 Task: Enable public transport information for Shell Knob, Missouri, US.
Action: Mouse moved to (619, 135)
Screenshot: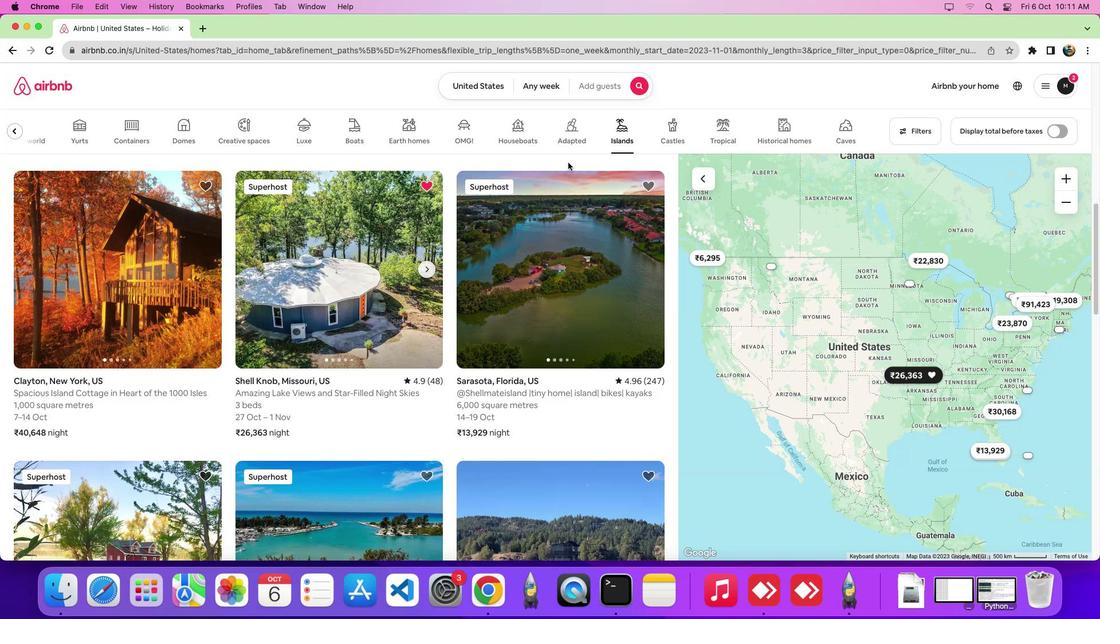 
Action: Mouse pressed left at (619, 135)
Screenshot: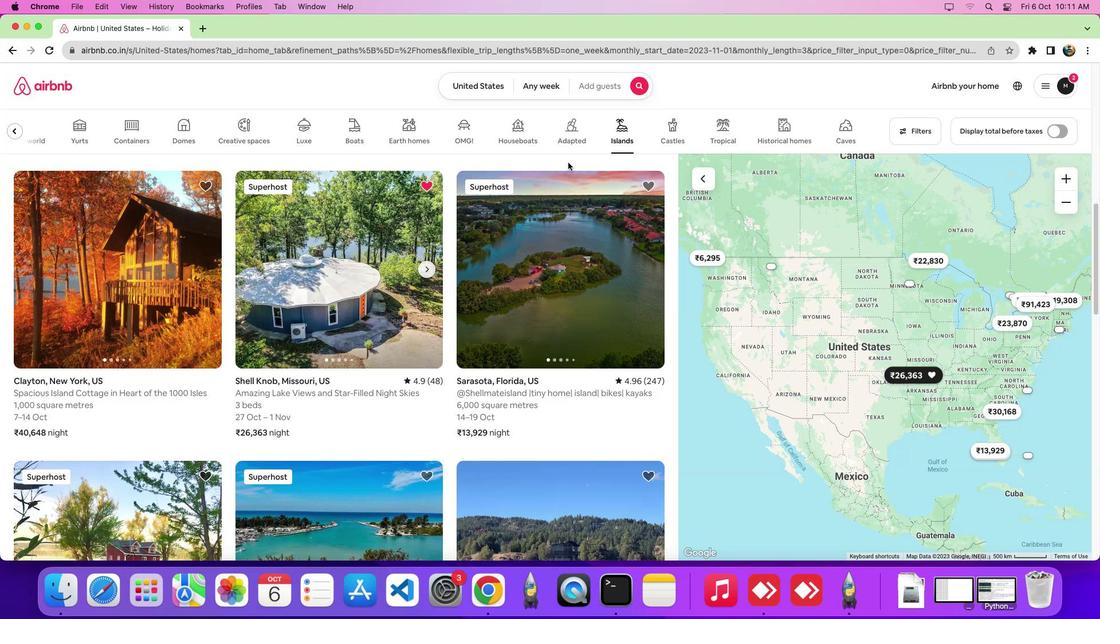 
Action: Mouse moved to (335, 248)
Screenshot: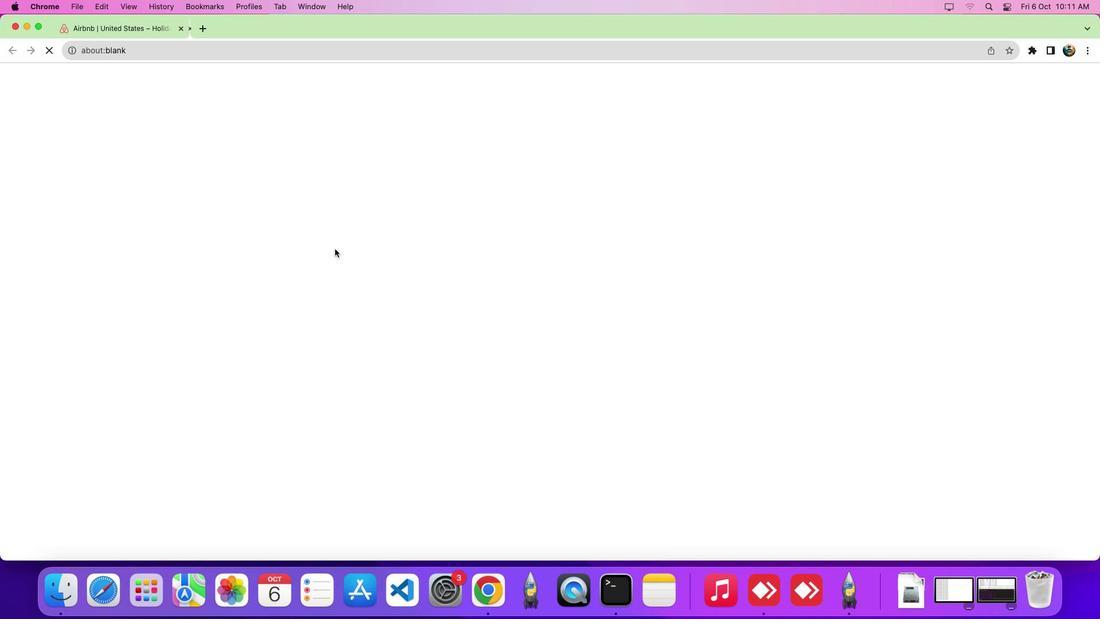 
Action: Mouse pressed left at (335, 248)
Screenshot: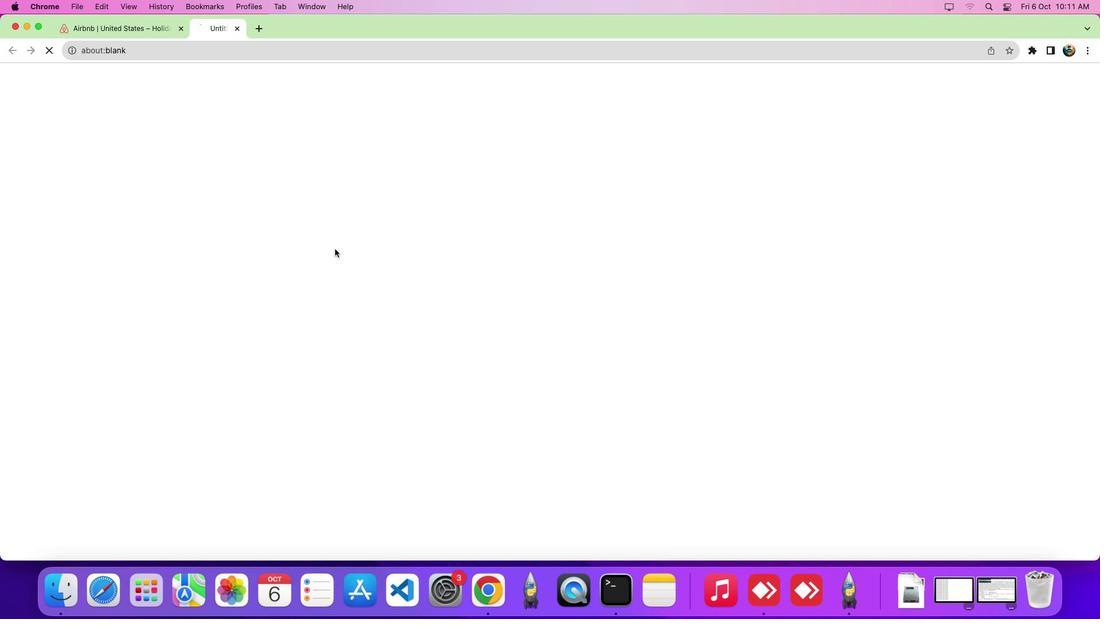 
Action: Mouse moved to (605, 271)
Screenshot: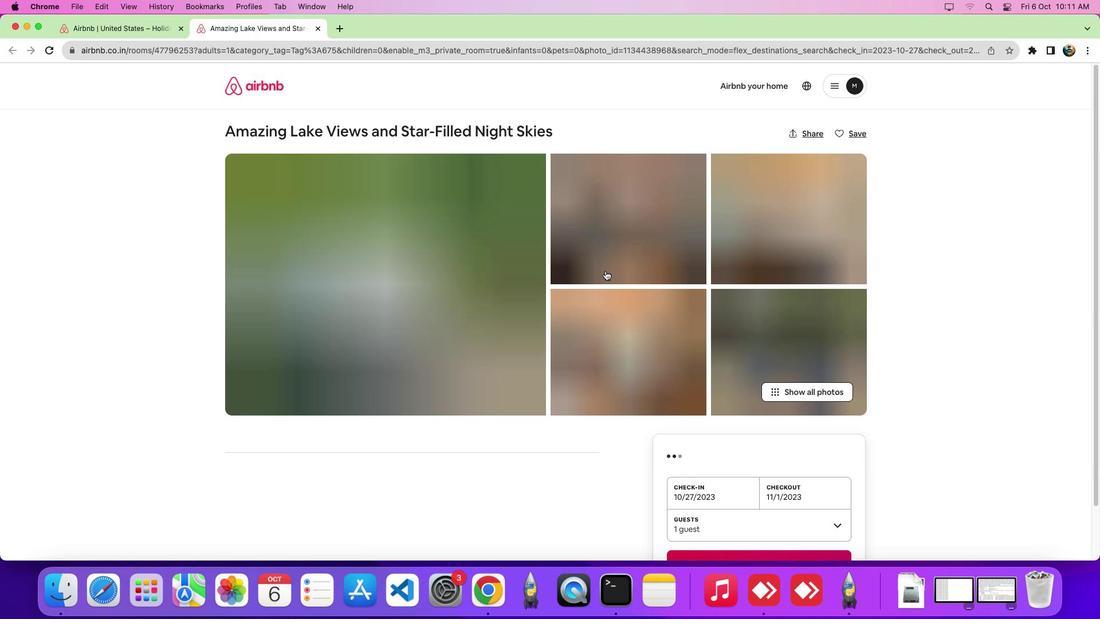 
Action: Mouse scrolled (605, 271) with delta (0, 0)
Screenshot: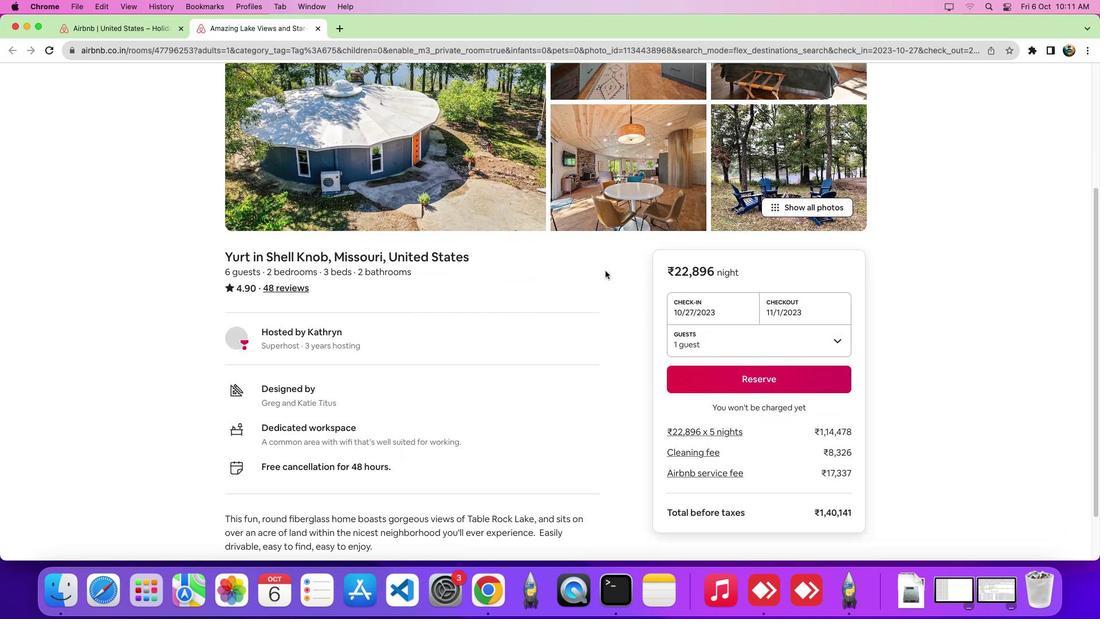 
Action: Mouse scrolled (605, 271) with delta (0, 0)
Screenshot: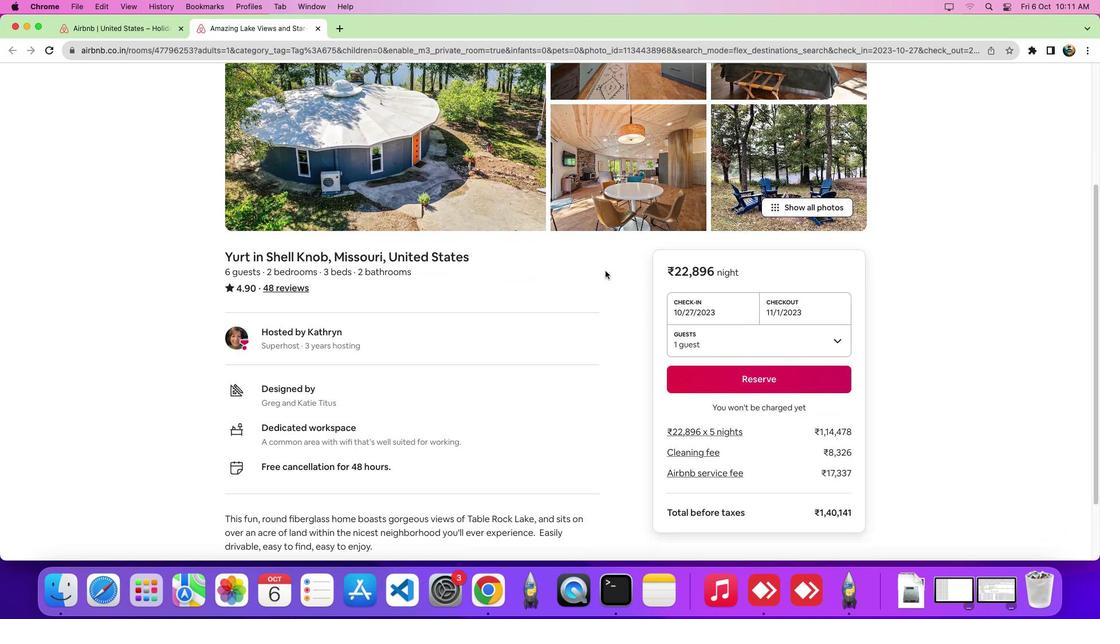 
Action: Mouse scrolled (605, 271) with delta (0, -5)
Screenshot: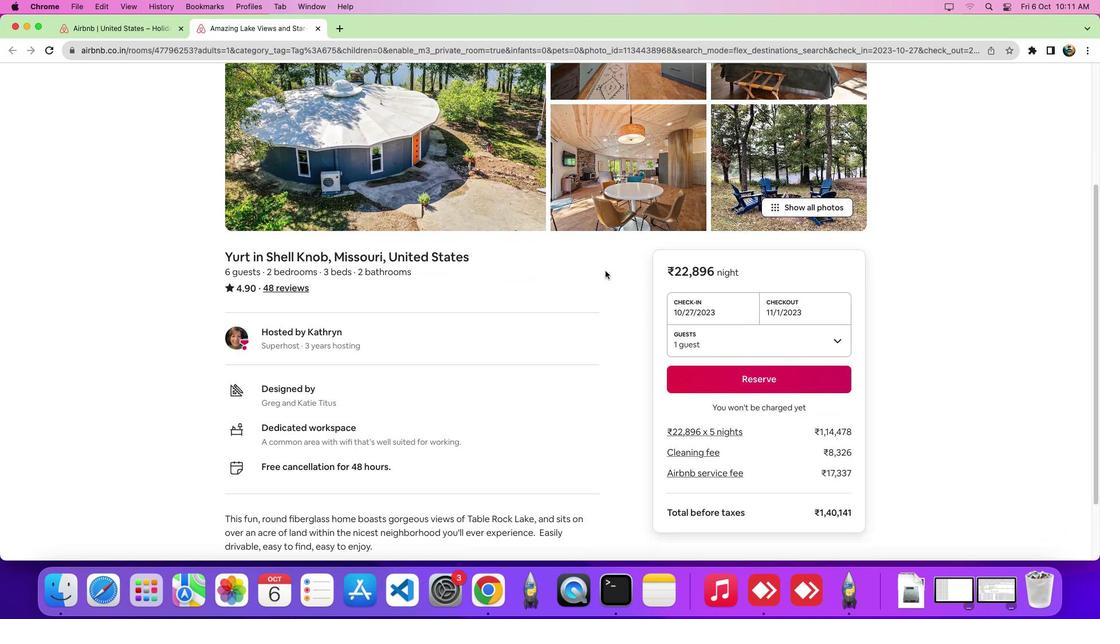 
Action: Mouse scrolled (605, 271) with delta (0, -8)
Screenshot: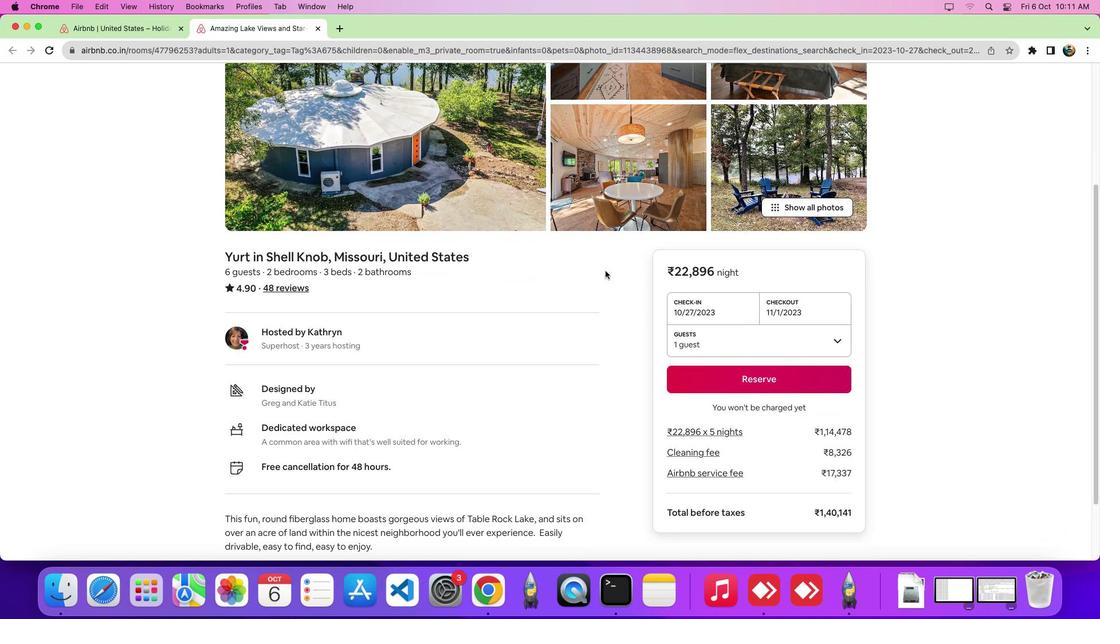 
Action: Mouse scrolled (605, 271) with delta (0, -8)
Screenshot: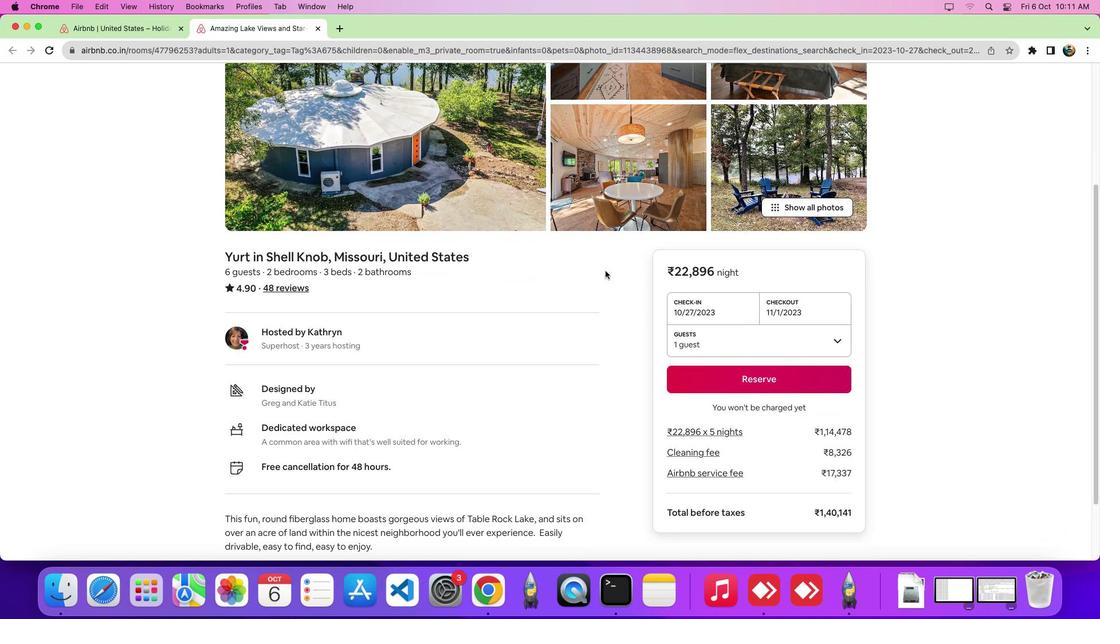 
Action: Mouse moved to (601, 269)
Screenshot: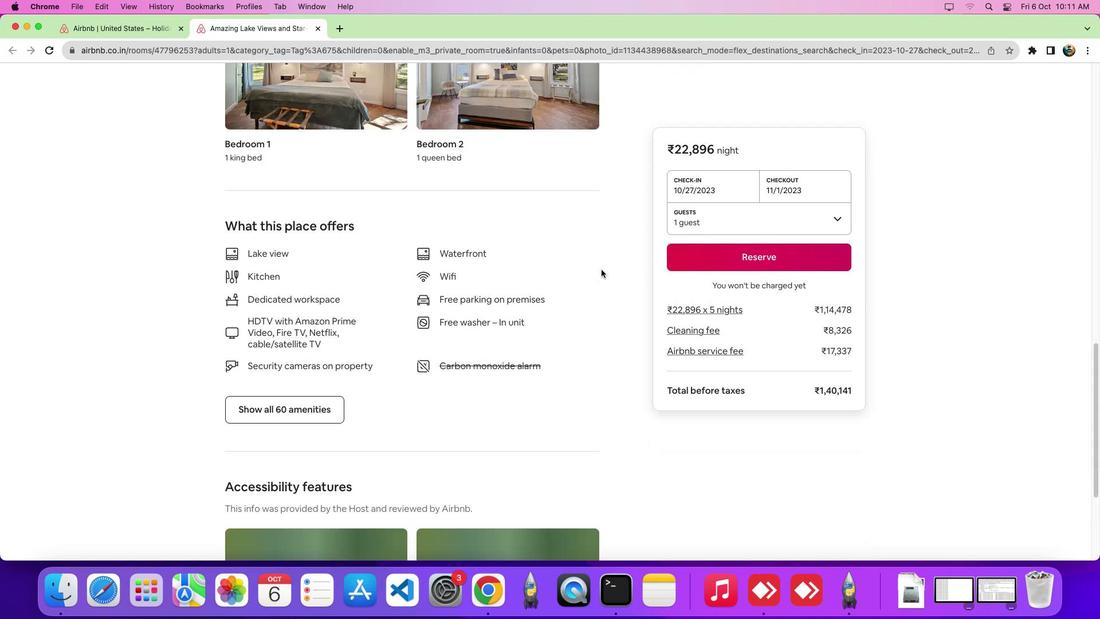 
Action: Mouse scrolled (601, 269) with delta (0, 0)
Screenshot: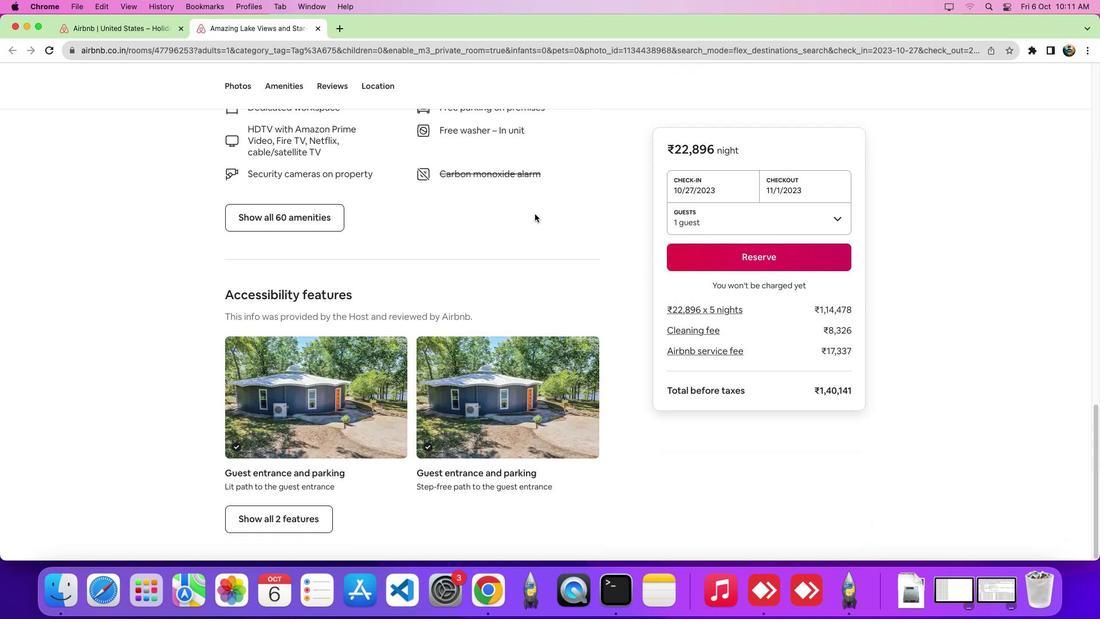
Action: Mouse scrolled (601, 269) with delta (0, -1)
Screenshot: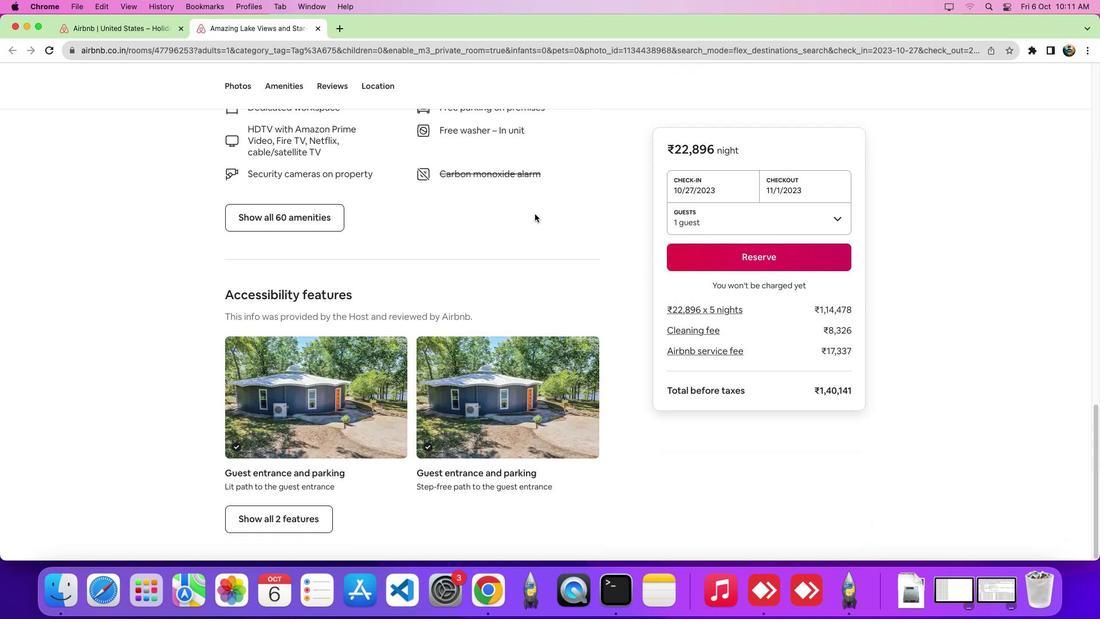 
Action: Mouse scrolled (601, 269) with delta (0, -5)
Screenshot: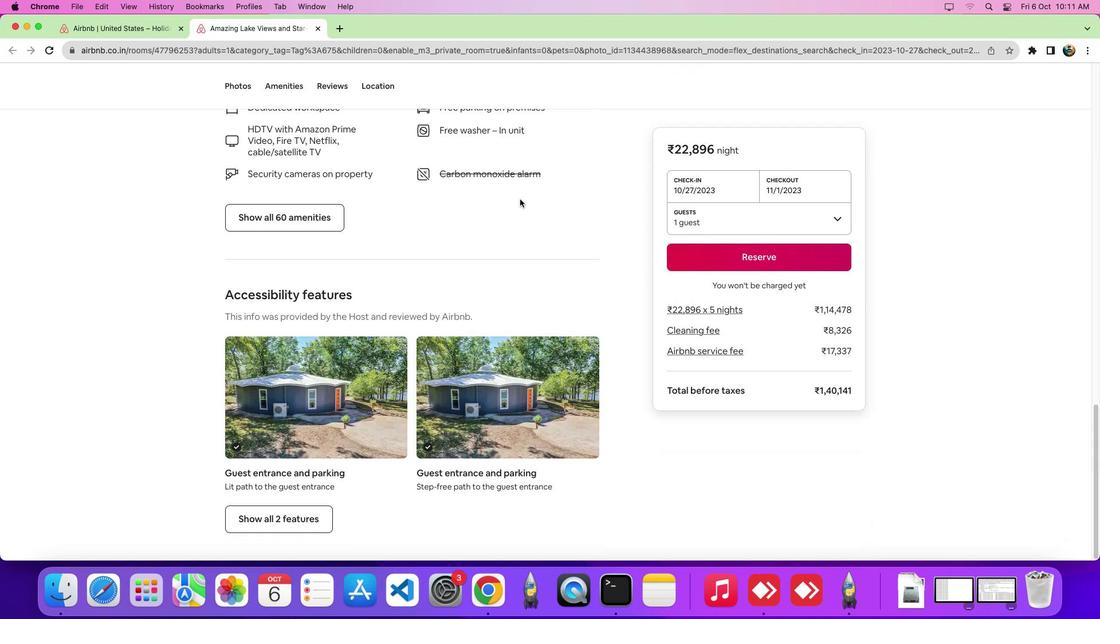 
Action: Mouse scrolled (601, 269) with delta (0, -8)
Screenshot: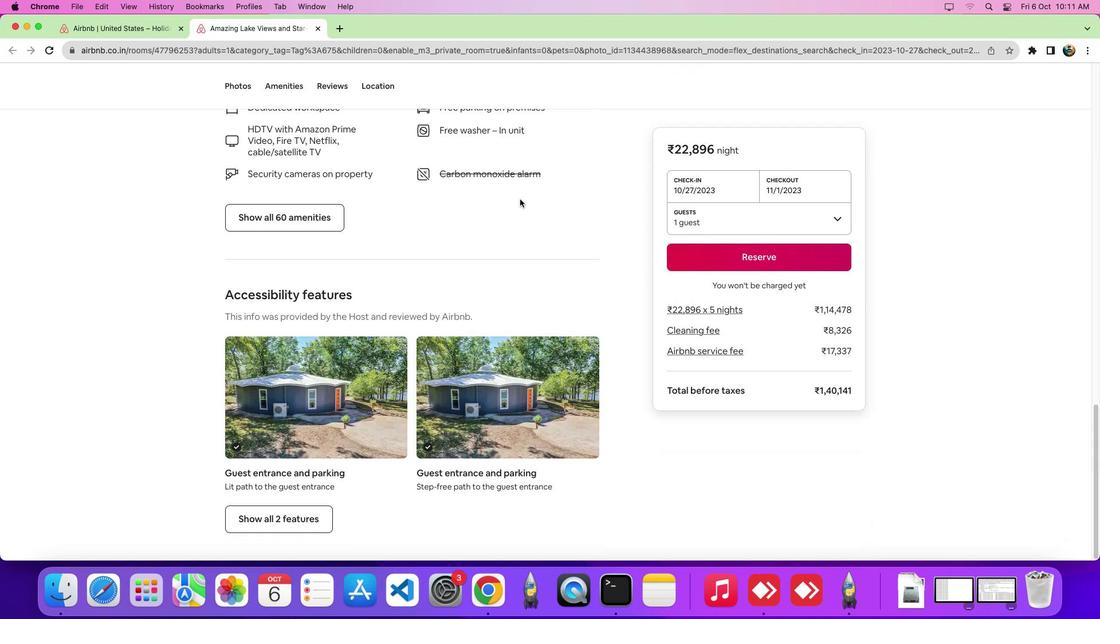 
Action: Mouse scrolled (601, 269) with delta (0, -8)
Screenshot: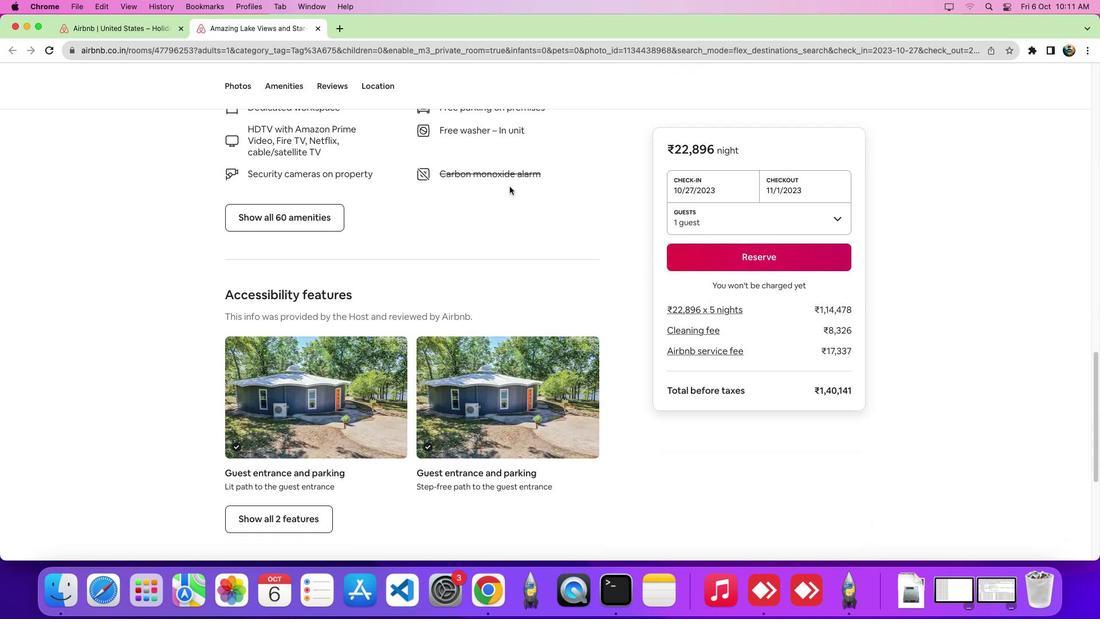 
Action: Mouse moved to (384, 87)
Screenshot: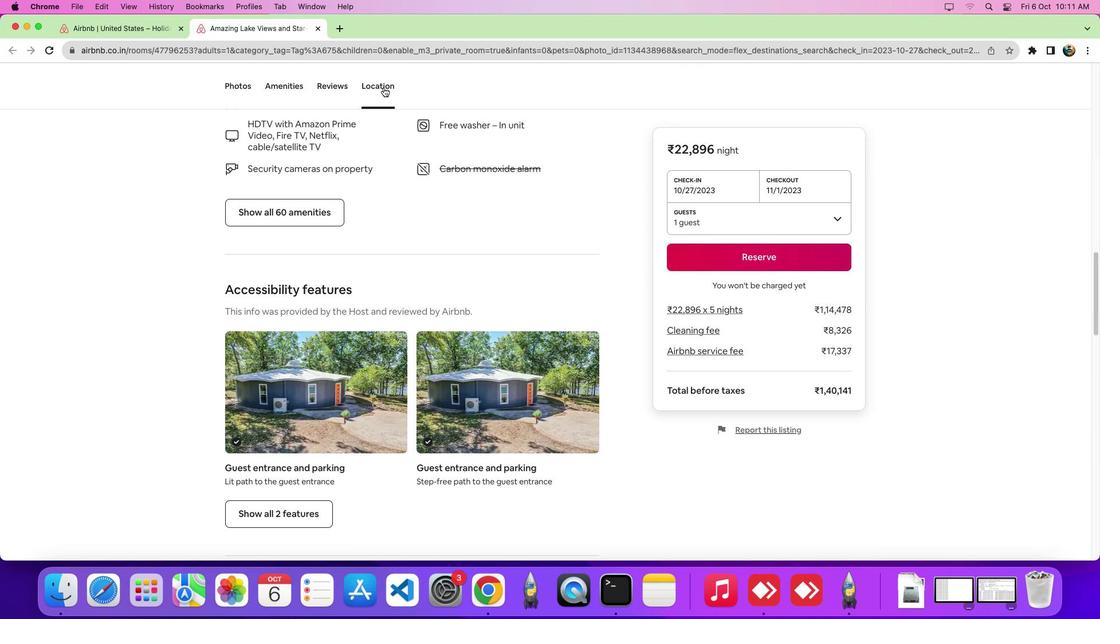 
Action: Mouse pressed left at (384, 87)
Screenshot: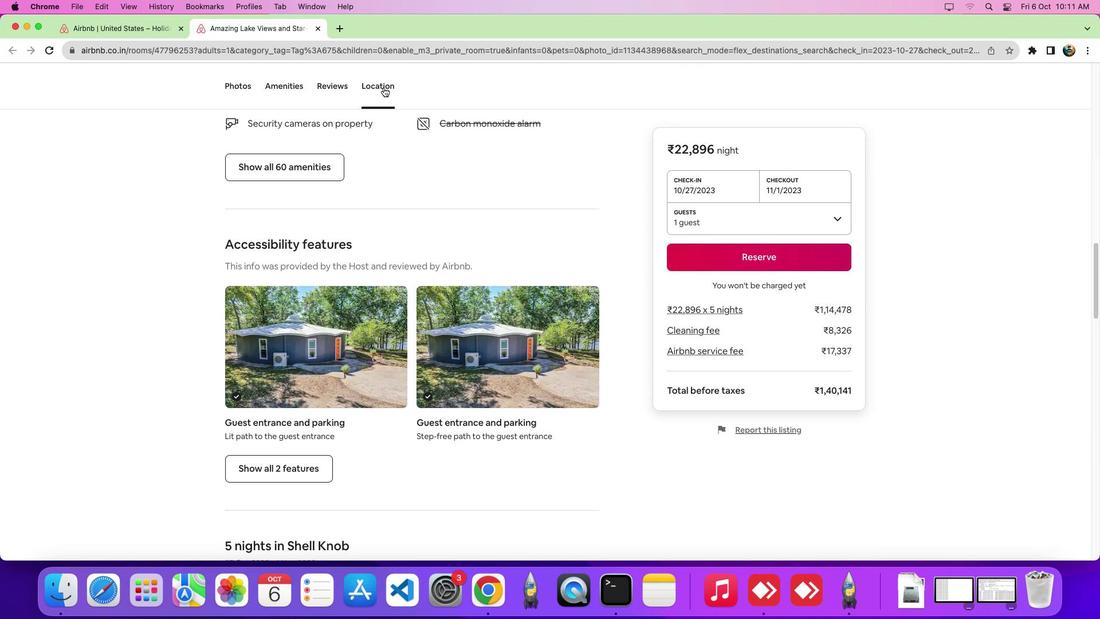 
Action: Mouse moved to (737, 240)
Screenshot: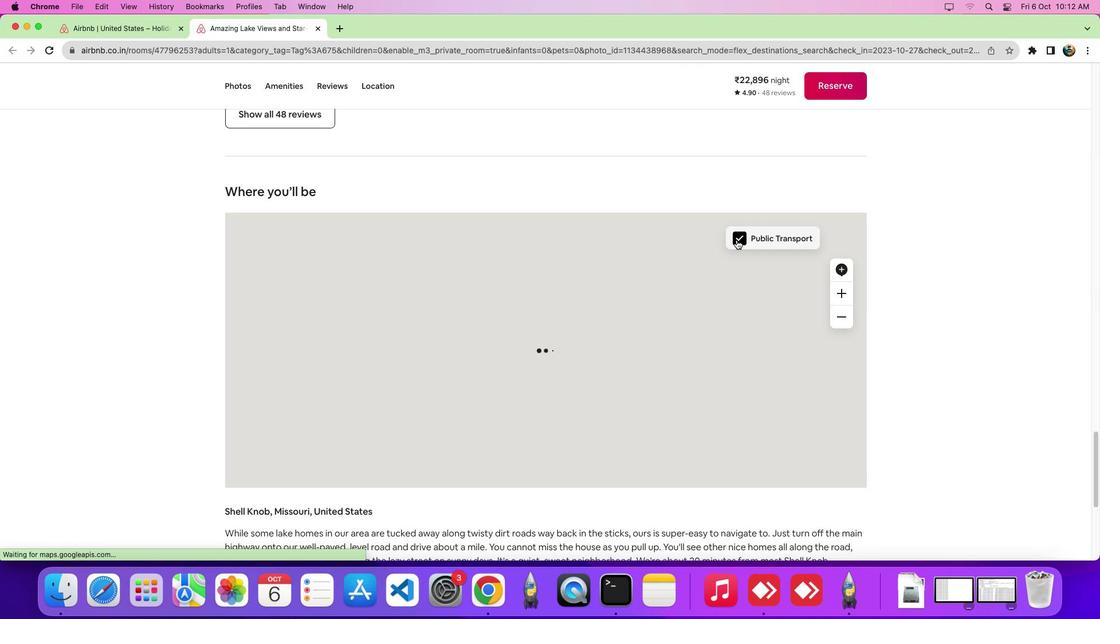 
Action: Mouse pressed left at (737, 240)
Screenshot: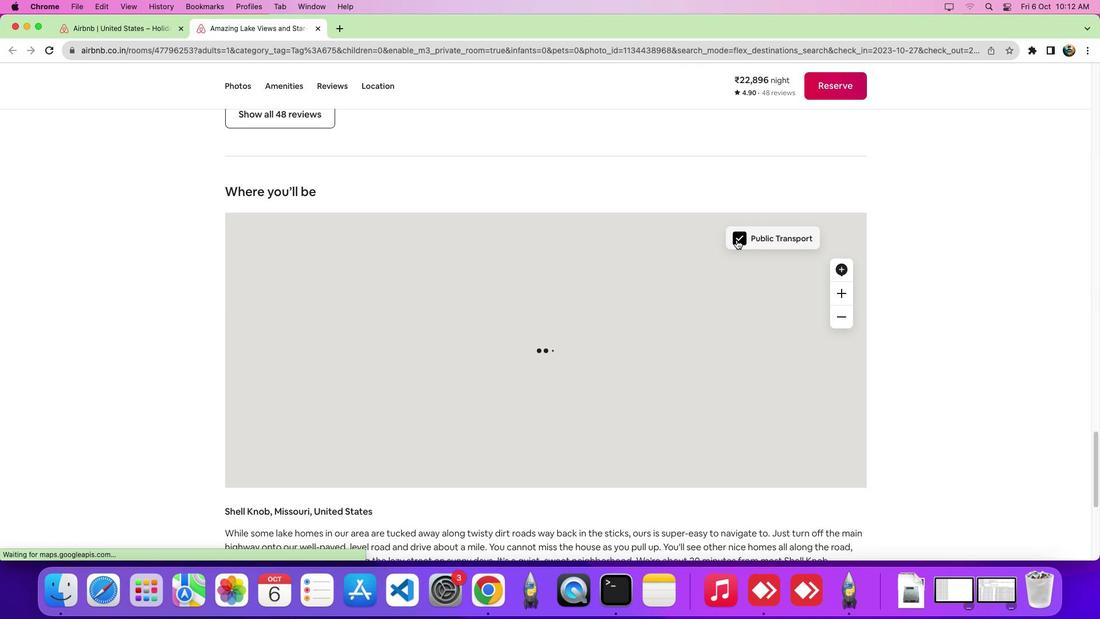 
